 Task: Modify content language to Bosanski.
Action: Mouse moved to (770, 95)
Screenshot: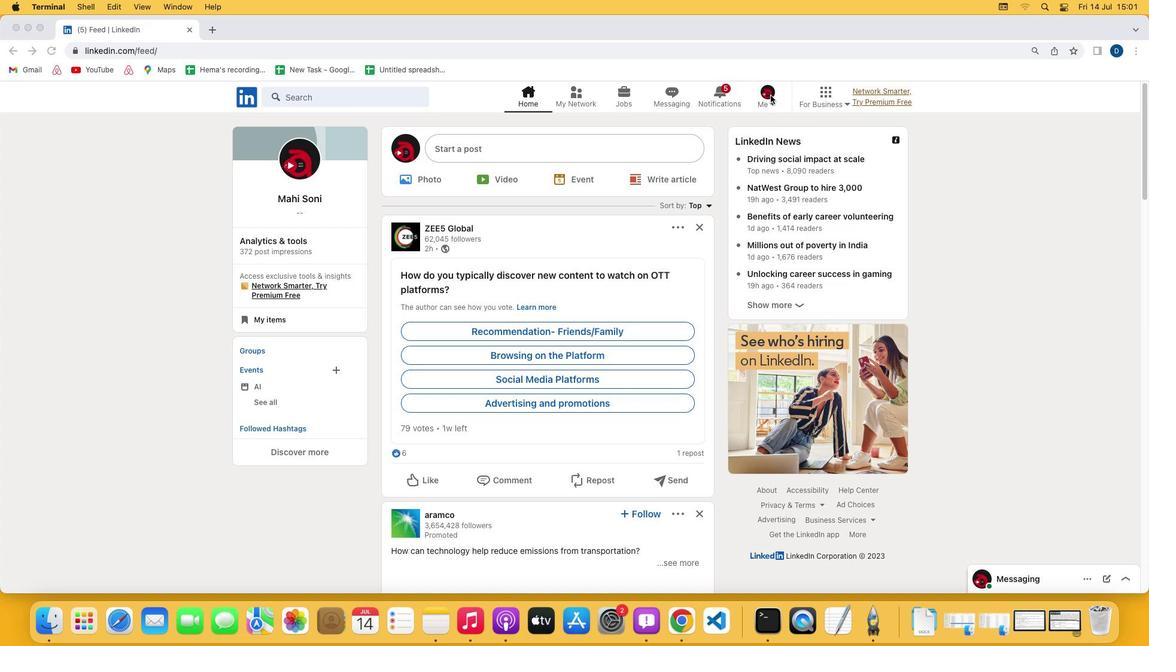 
Action: Mouse pressed left at (770, 95)
Screenshot: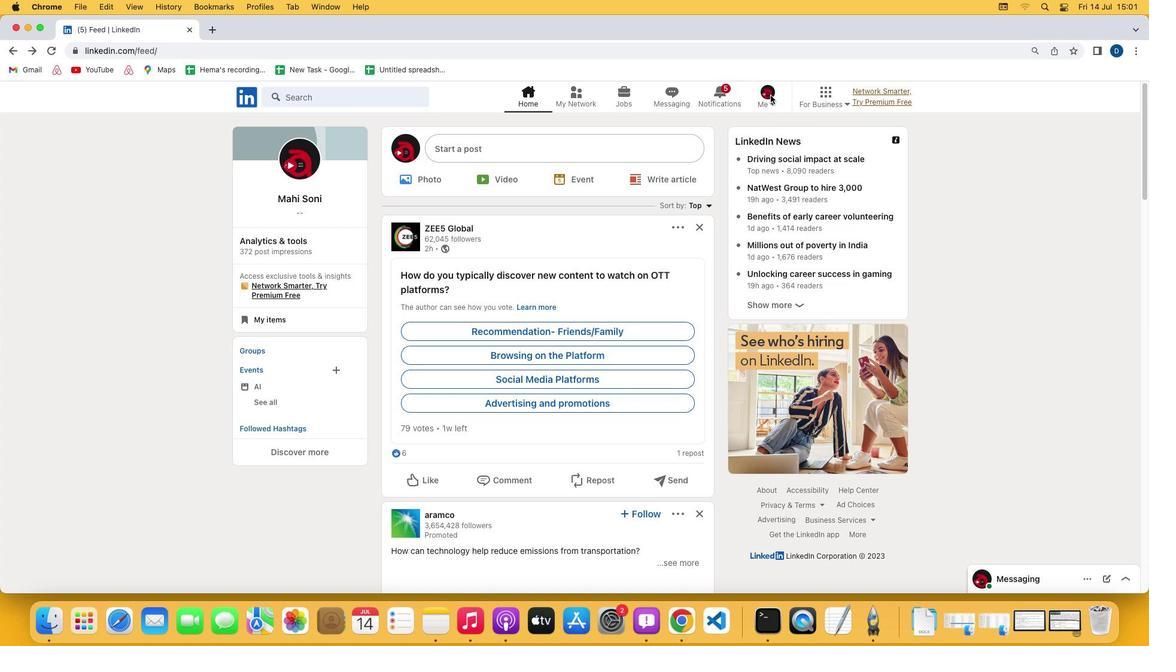 
Action: Mouse pressed left at (770, 95)
Screenshot: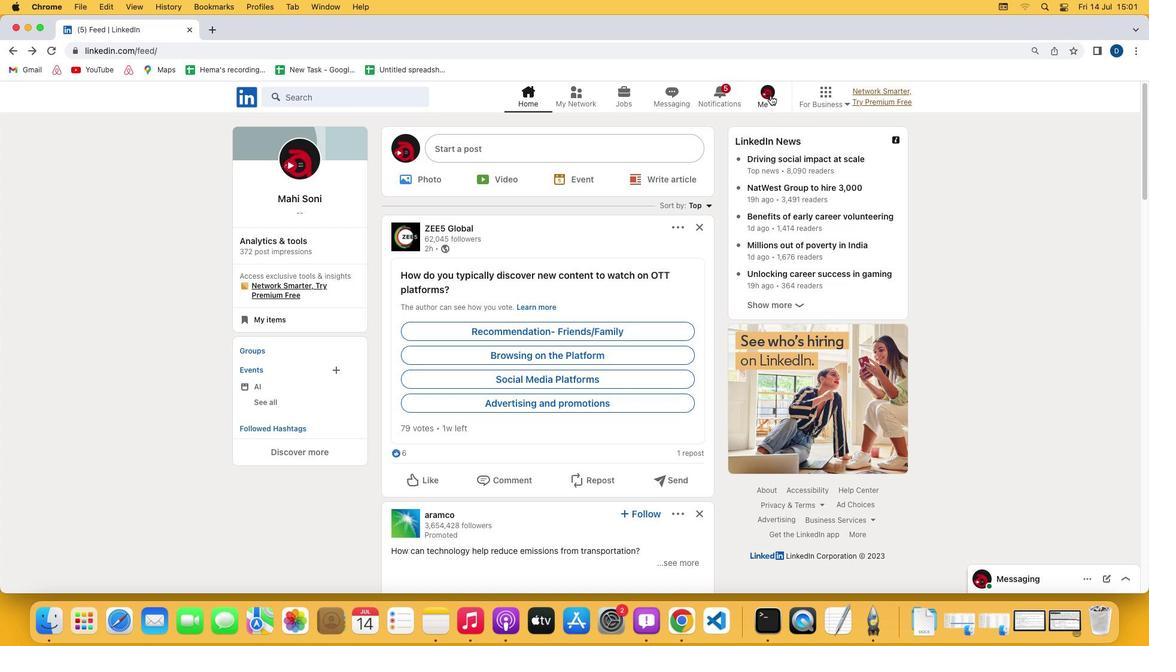 
Action: Mouse moved to (677, 226)
Screenshot: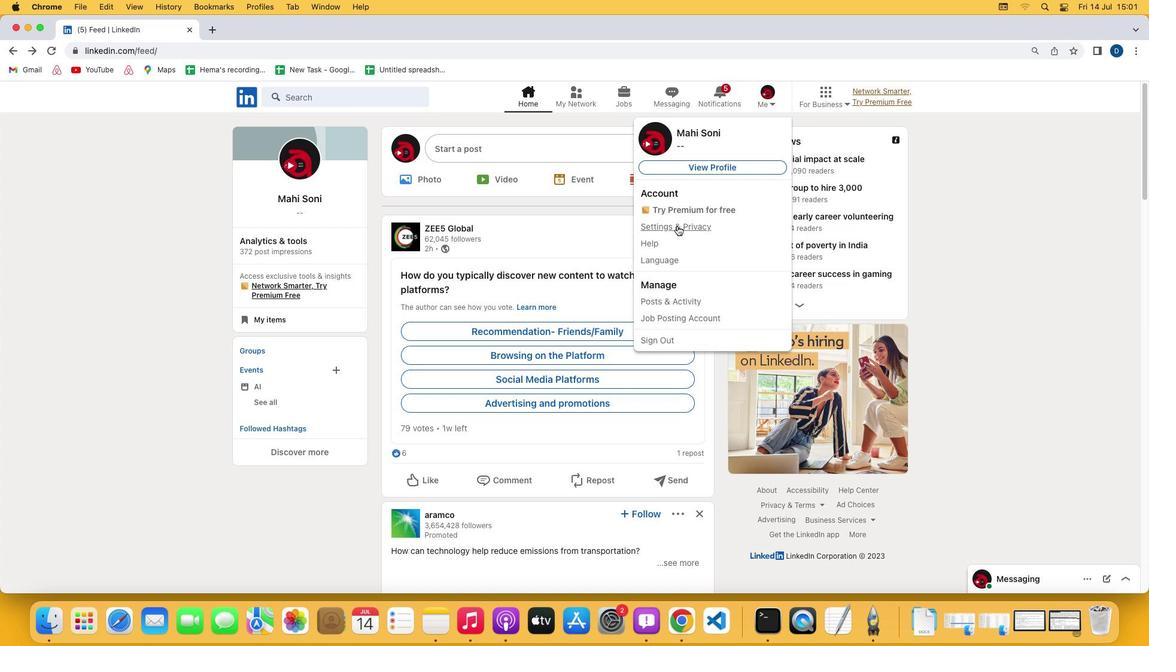 
Action: Mouse pressed left at (677, 226)
Screenshot: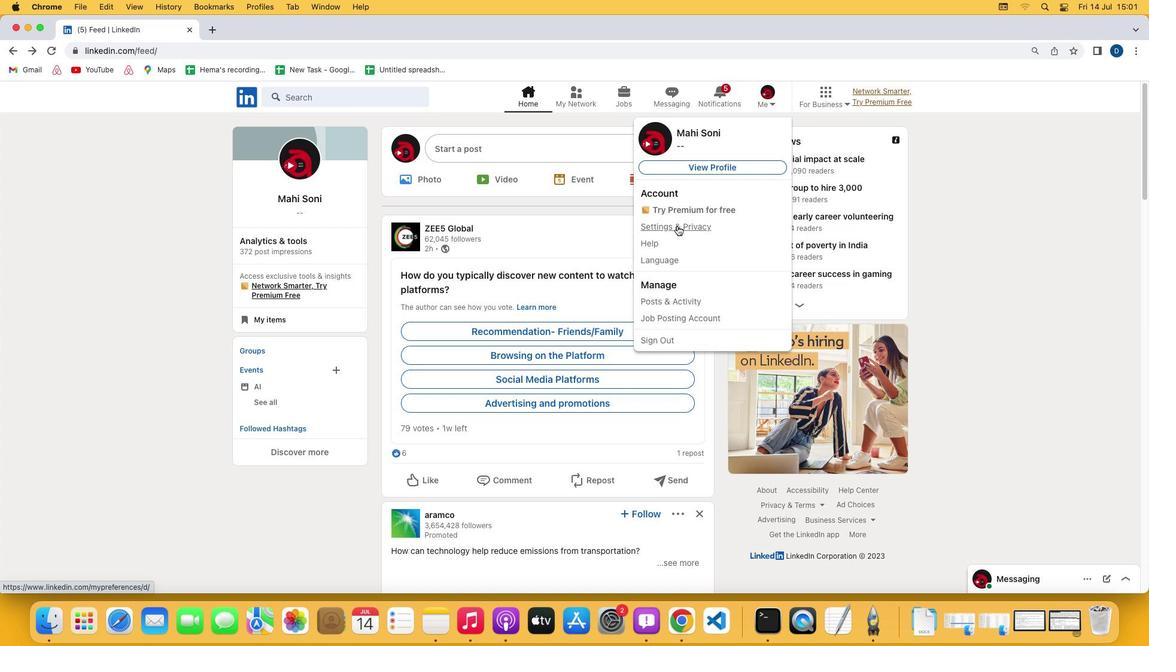 
Action: Mouse moved to (528, 402)
Screenshot: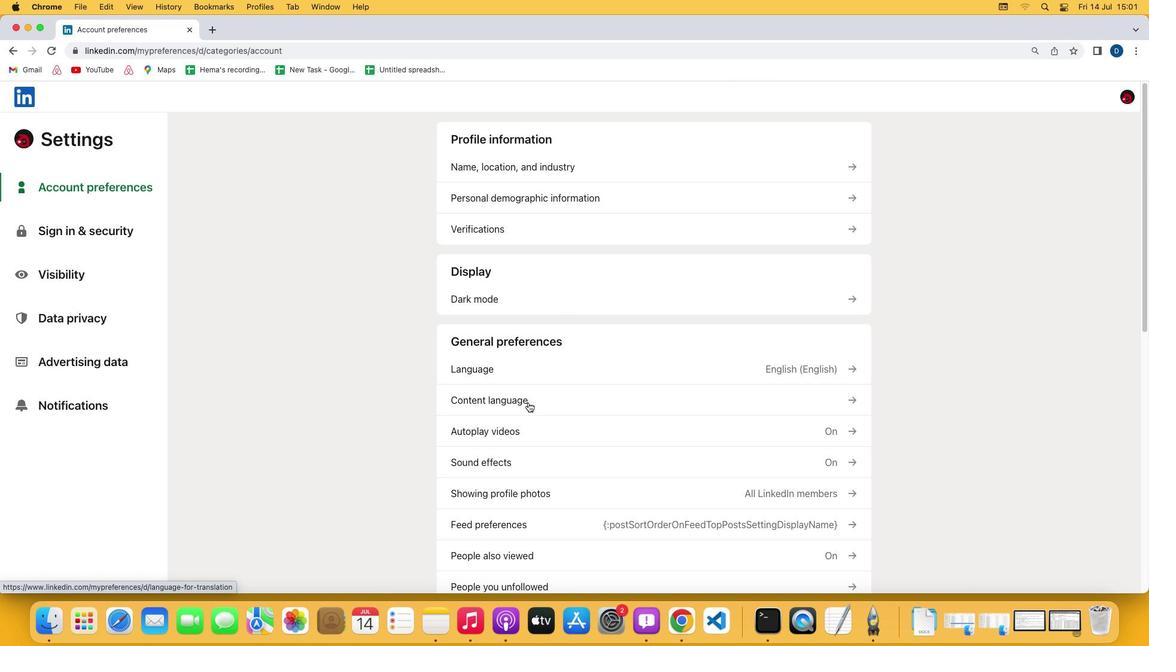 
Action: Mouse pressed left at (528, 402)
Screenshot: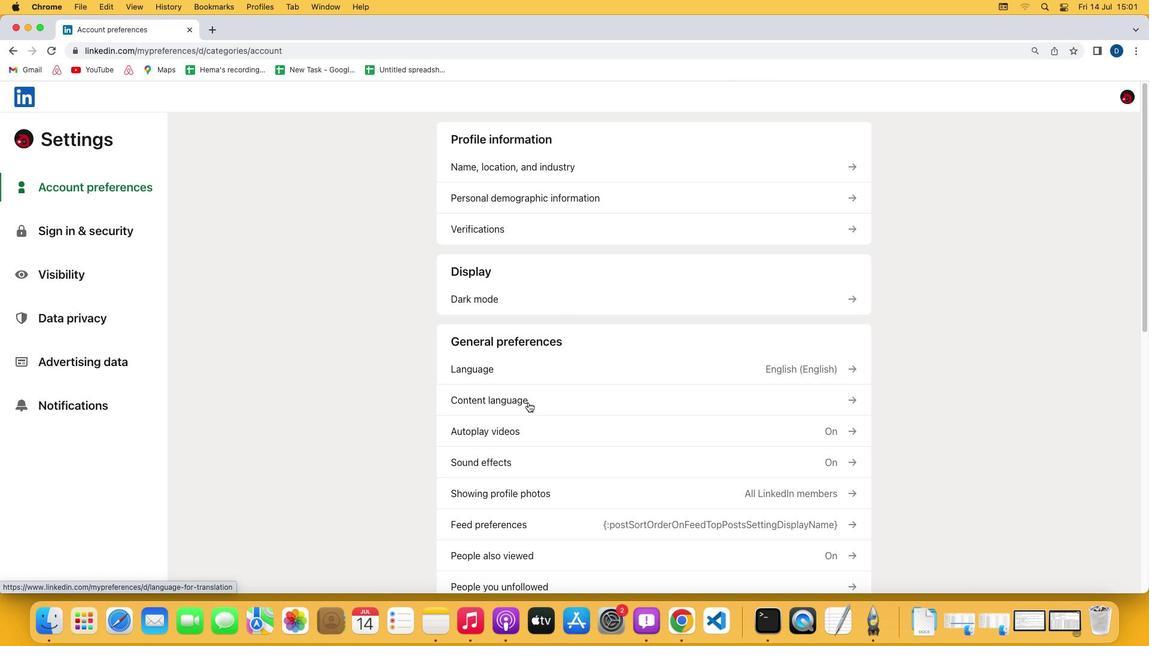 
Action: Mouse moved to (834, 243)
Screenshot: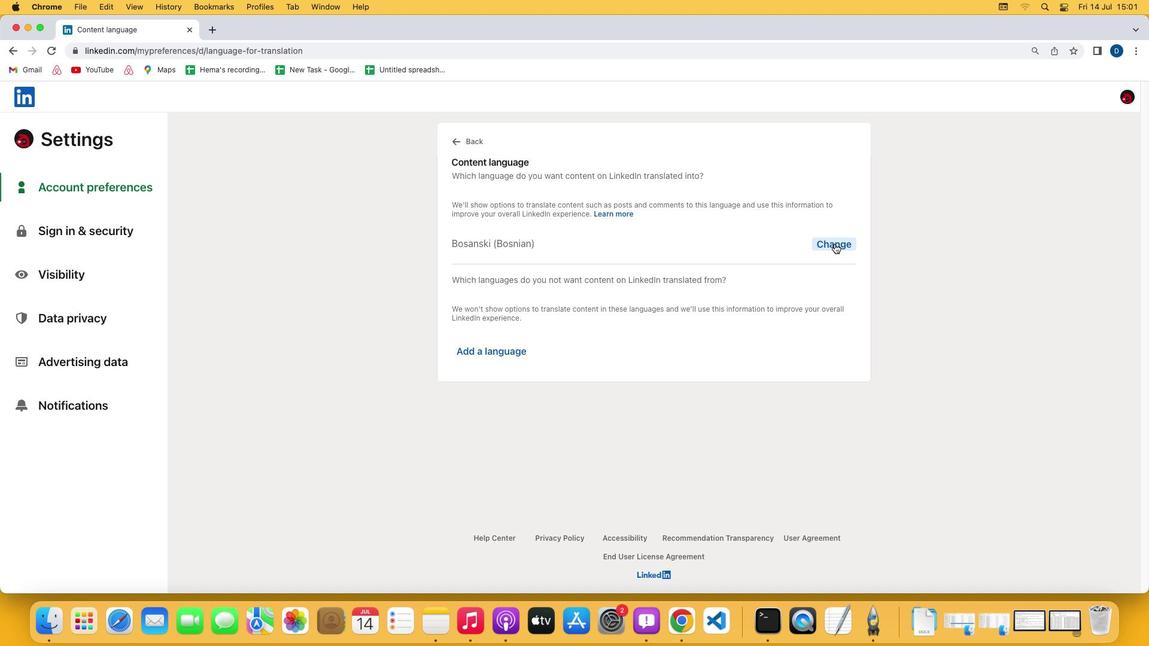 
Action: Mouse pressed left at (834, 243)
Screenshot: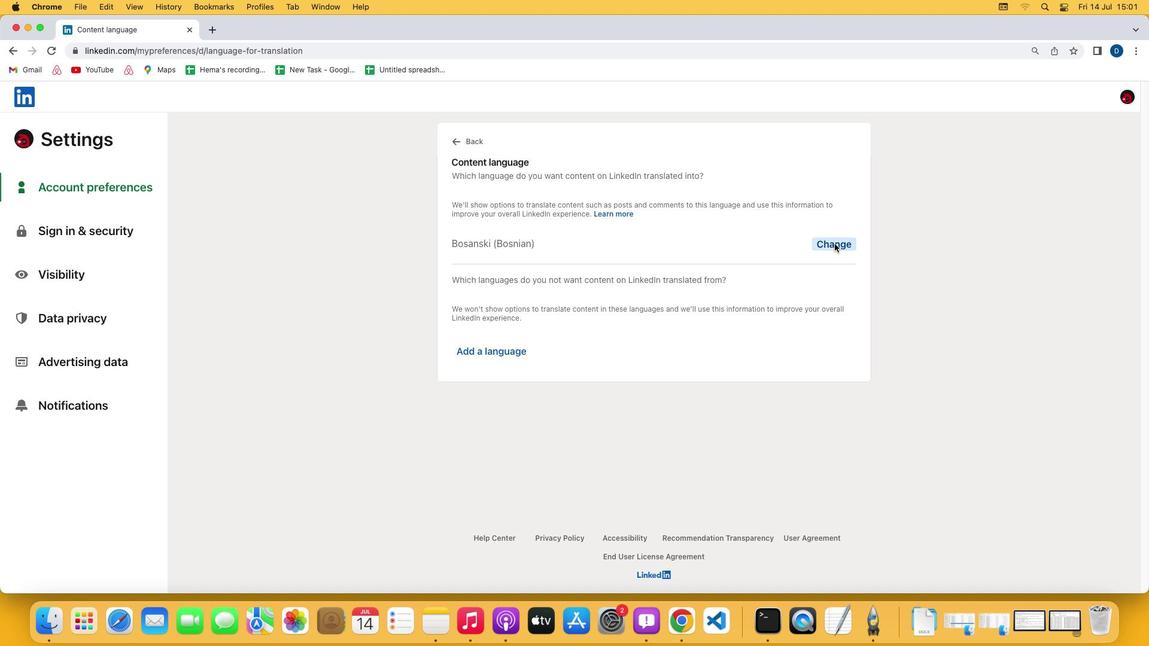 
Action: Mouse moved to (455, 315)
Screenshot: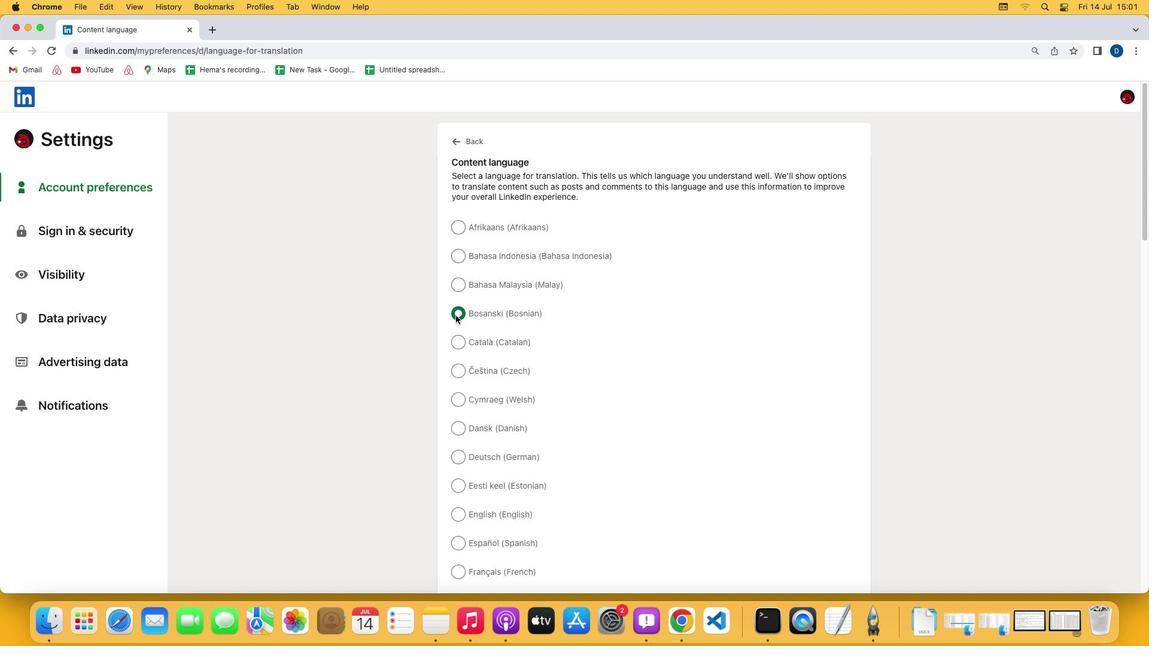 
Action: Mouse pressed left at (455, 315)
Screenshot: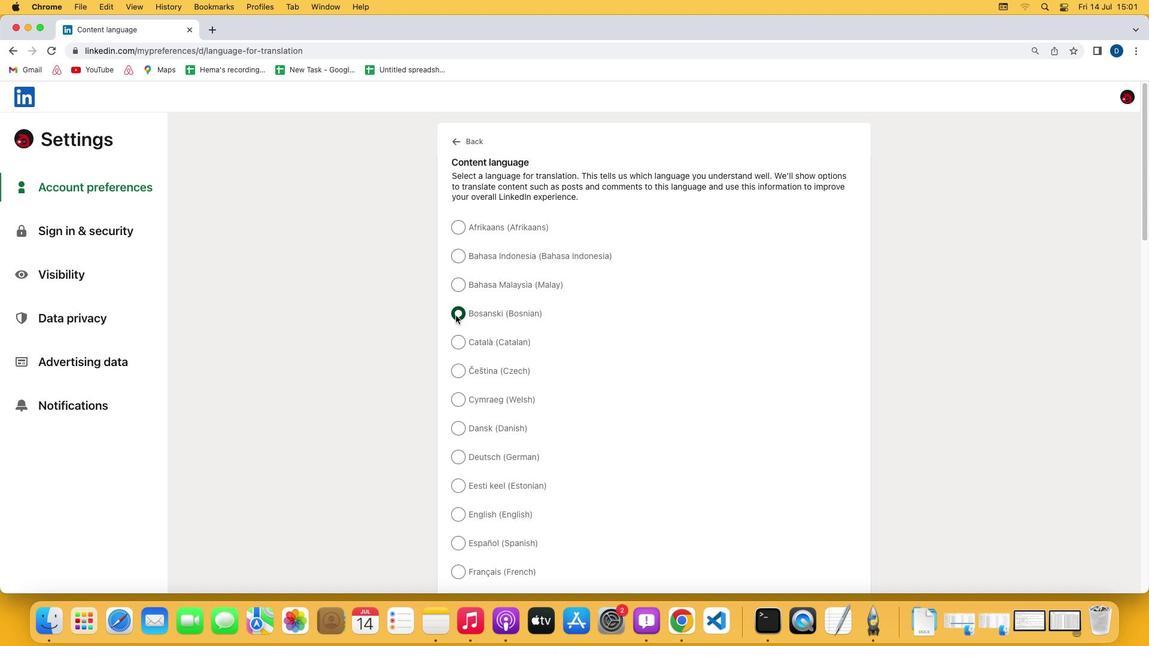
Action: Mouse moved to (455, 317)
Screenshot: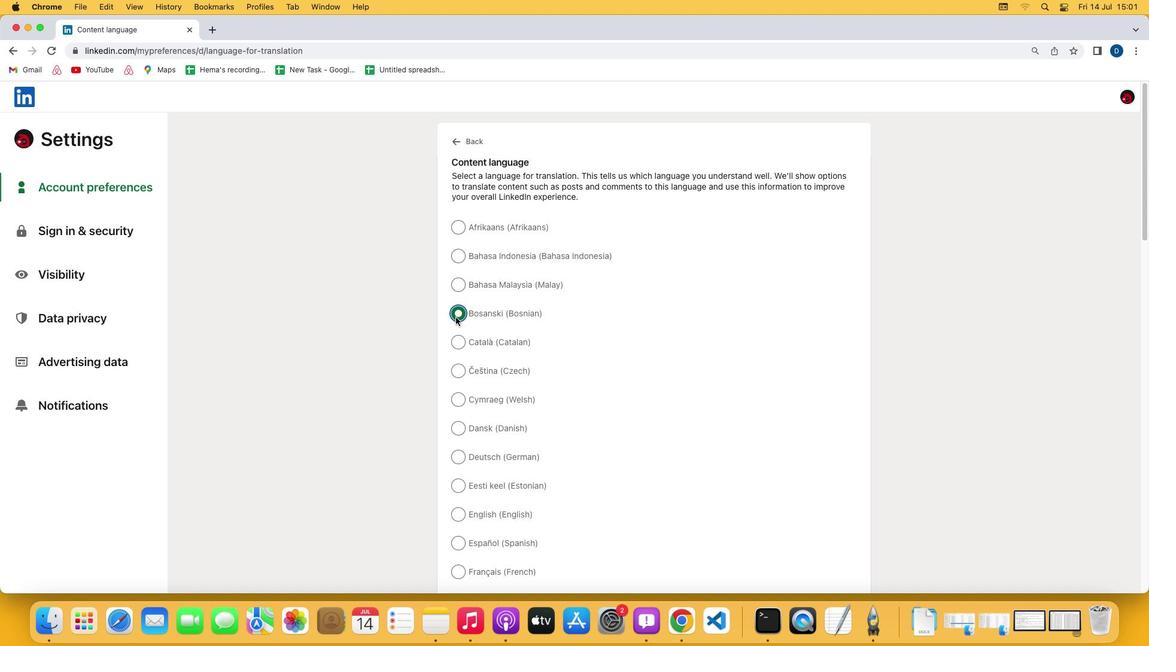 
